 Task: Check linked objects.
Action: Mouse pressed left at (1022, 407)
Screenshot: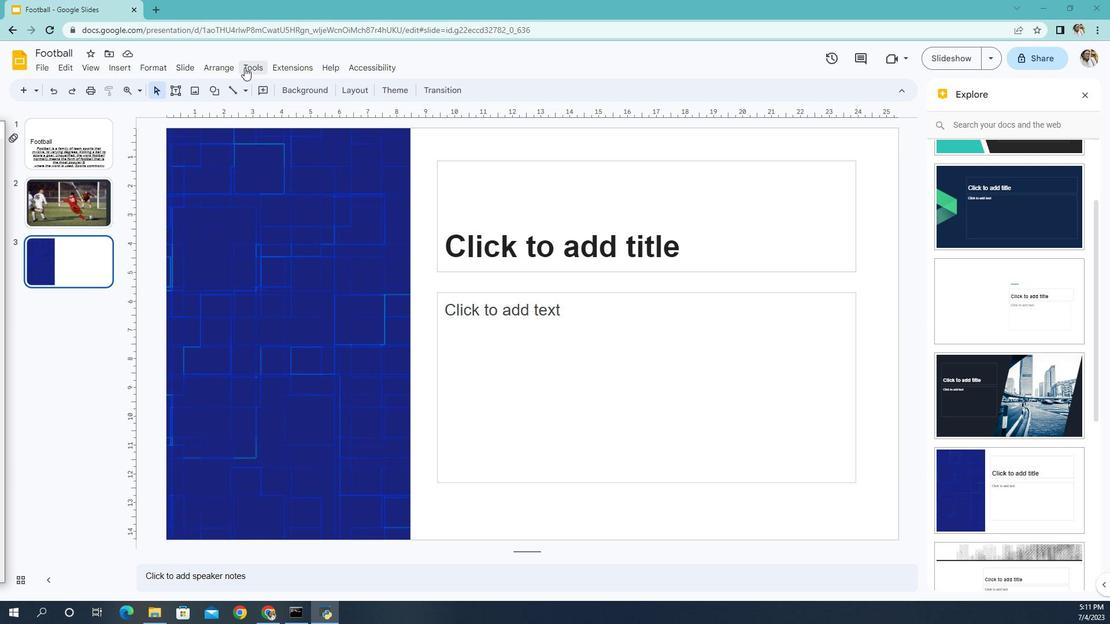 
Action: Mouse moved to (253, 122)
Screenshot: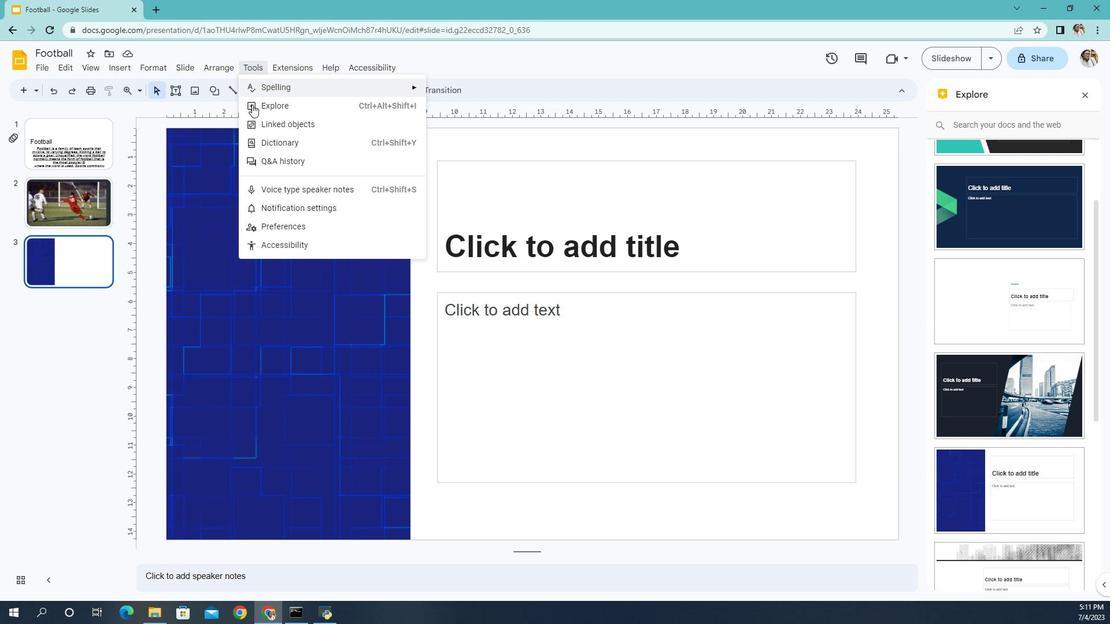 
Action: Mouse pressed left at (253, 122)
Screenshot: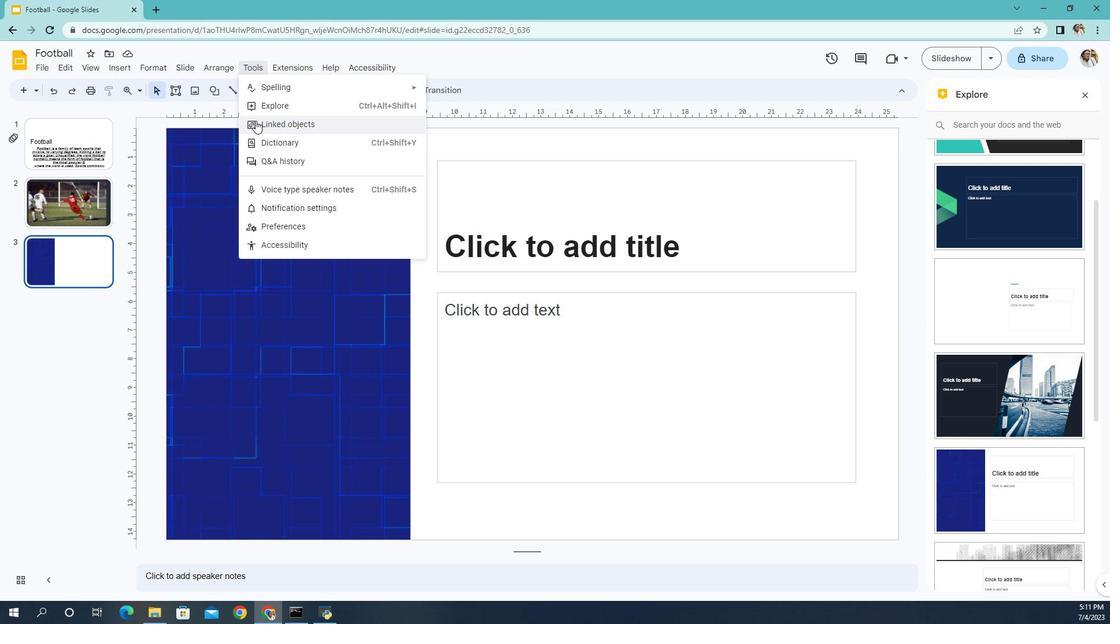 
